 Task: Plan a scenic drive along the Pacific Coast Highway from San Francisco, California, to Los Angeles, California.
Action: Mouse moved to (259, 69)
Screenshot: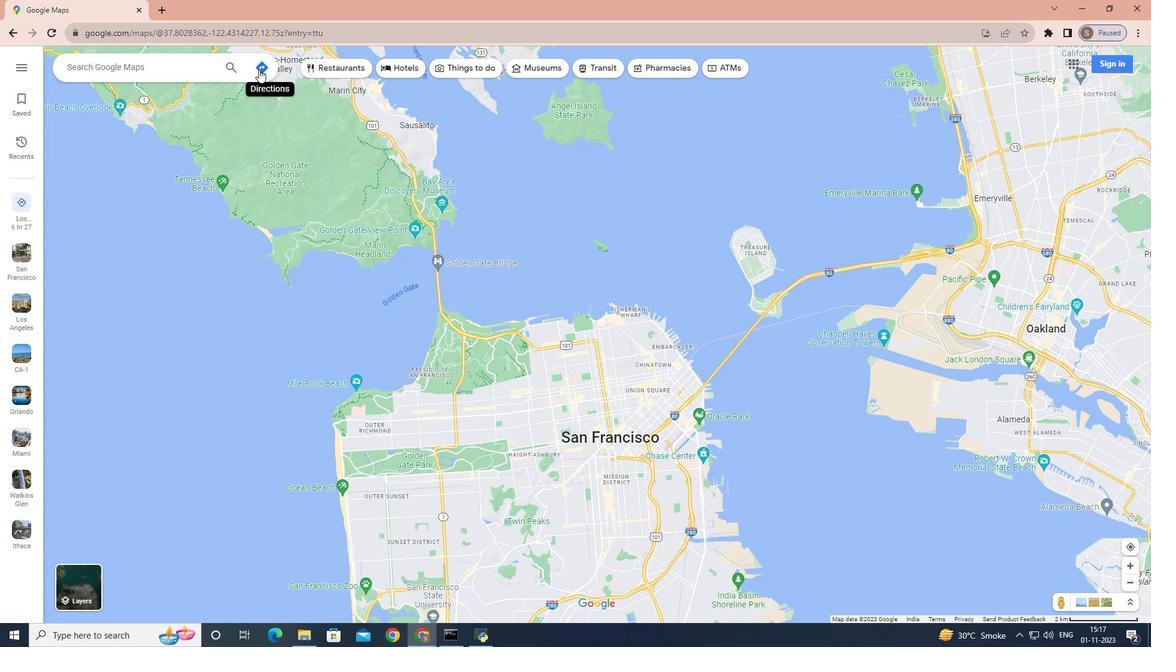 
Action: Mouse pressed left at (259, 69)
Screenshot: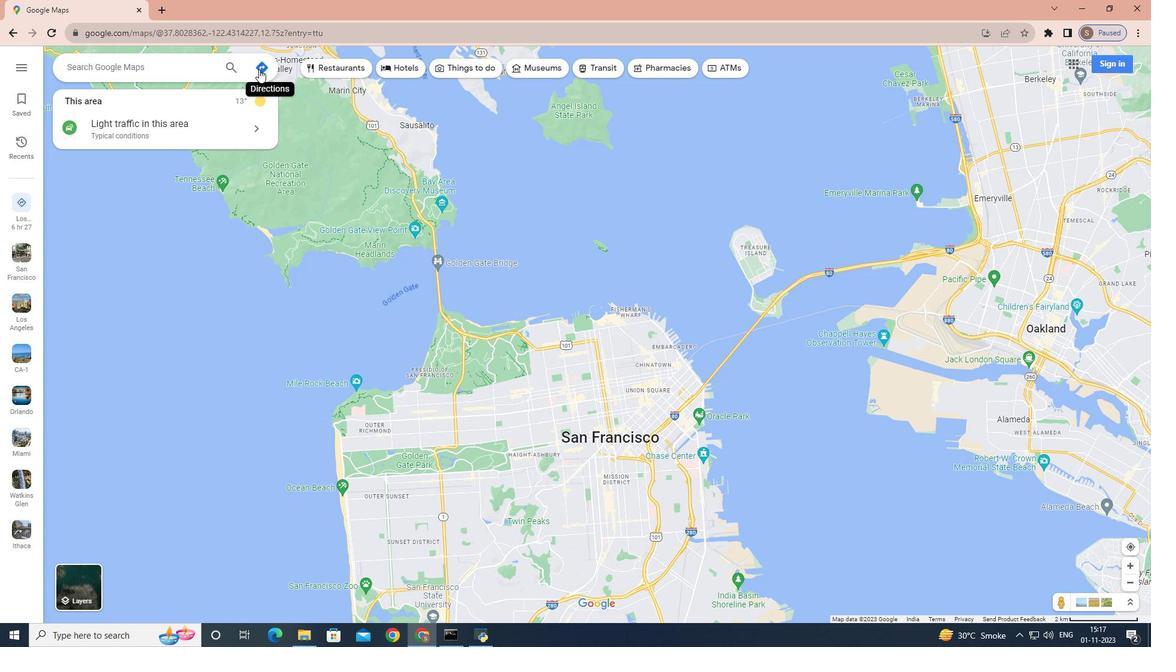 
Action: Mouse moved to (104, 103)
Screenshot: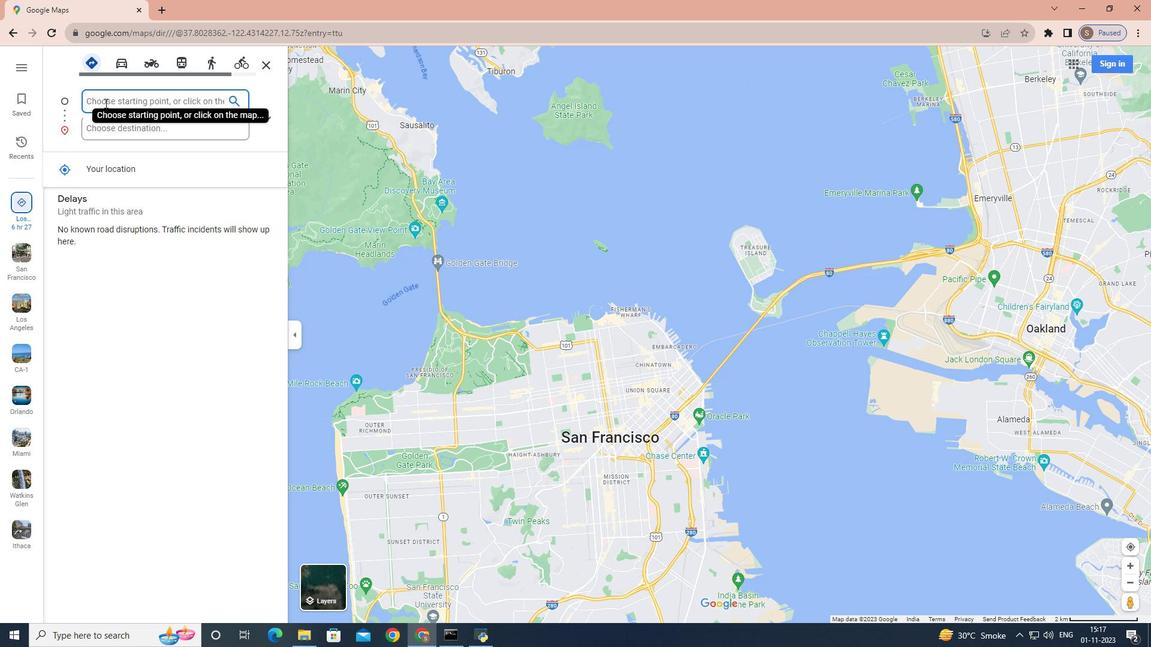 
Action: Mouse pressed left at (104, 103)
Screenshot: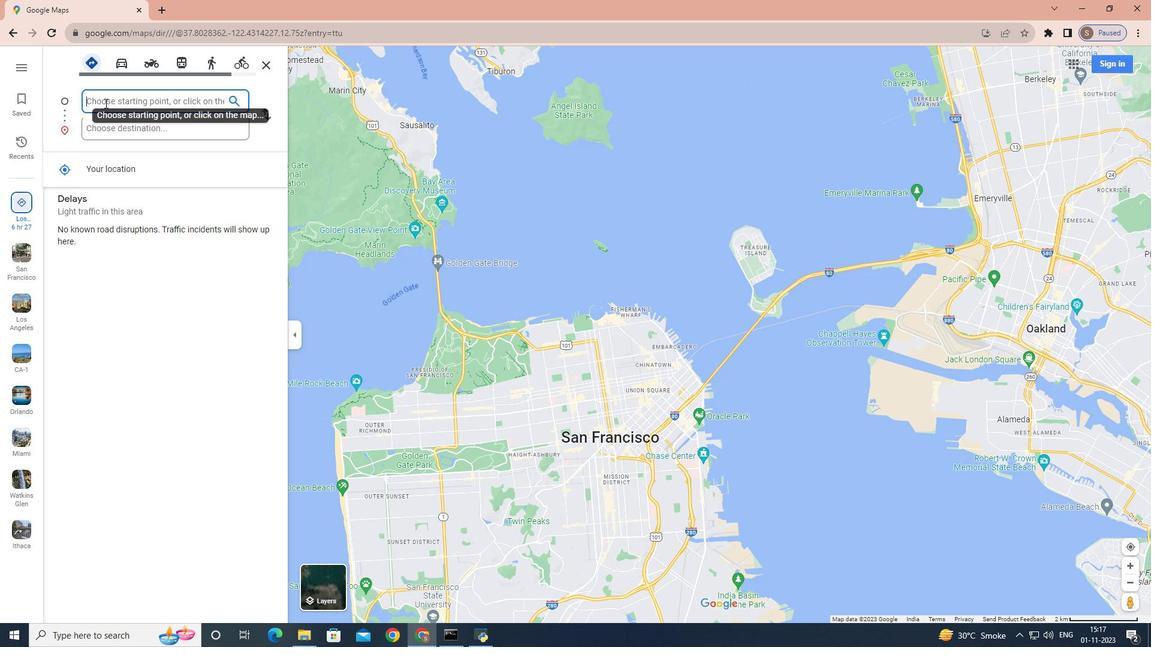 
Action: Key pressed <Key.shift>San<Key.space><Key.shift><Key.shift><Key.shift><Key.shift><Key.shift><Key.shift><Key.shift><Key.shift><Key.shift><Key.shift><Key.shift><Key.shift><Key.shift><Key.shift><Key.shift><Key.shift><Key.shift><Key.shift><Key.shift><Key.shift><Key.shift><Key.shift><Key.shift>Francisco,<Key.space><Key.shift>California
Screenshot: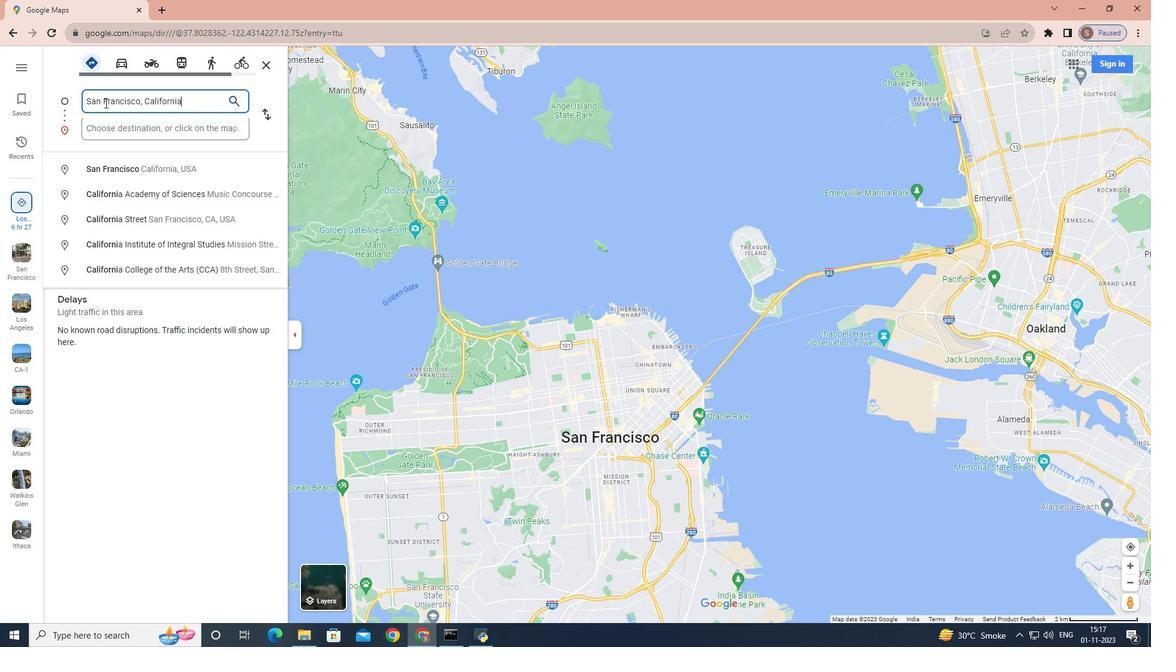 
Action: Mouse moved to (107, 128)
Screenshot: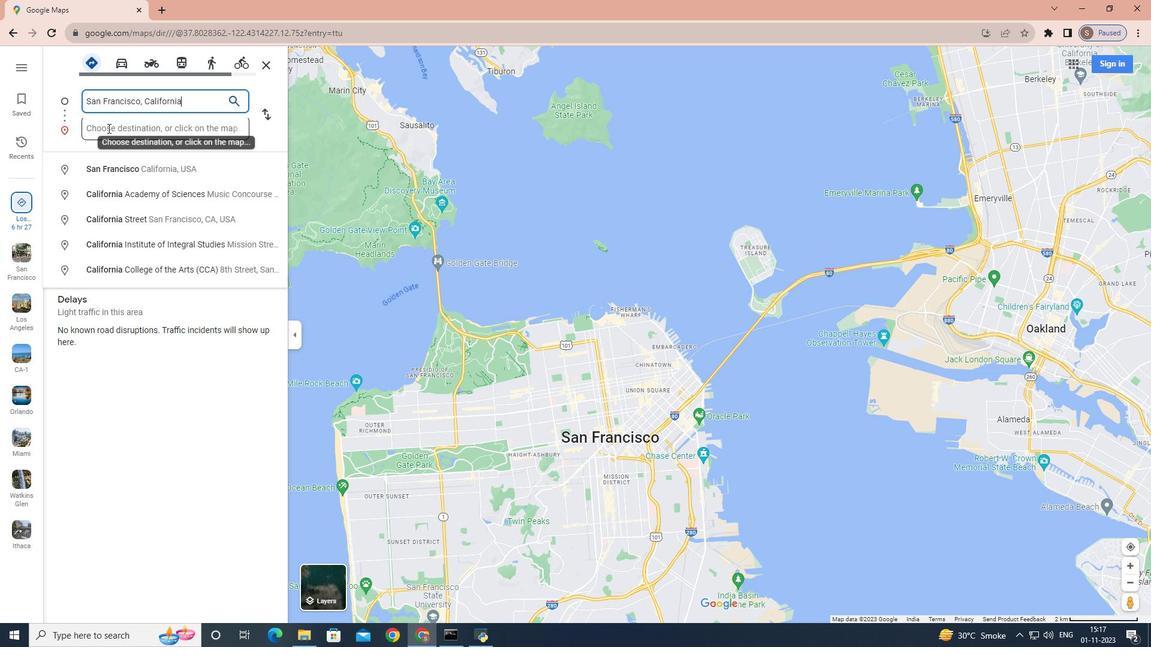 
Action: Mouse pressed left at (107, 128)
Screenshot: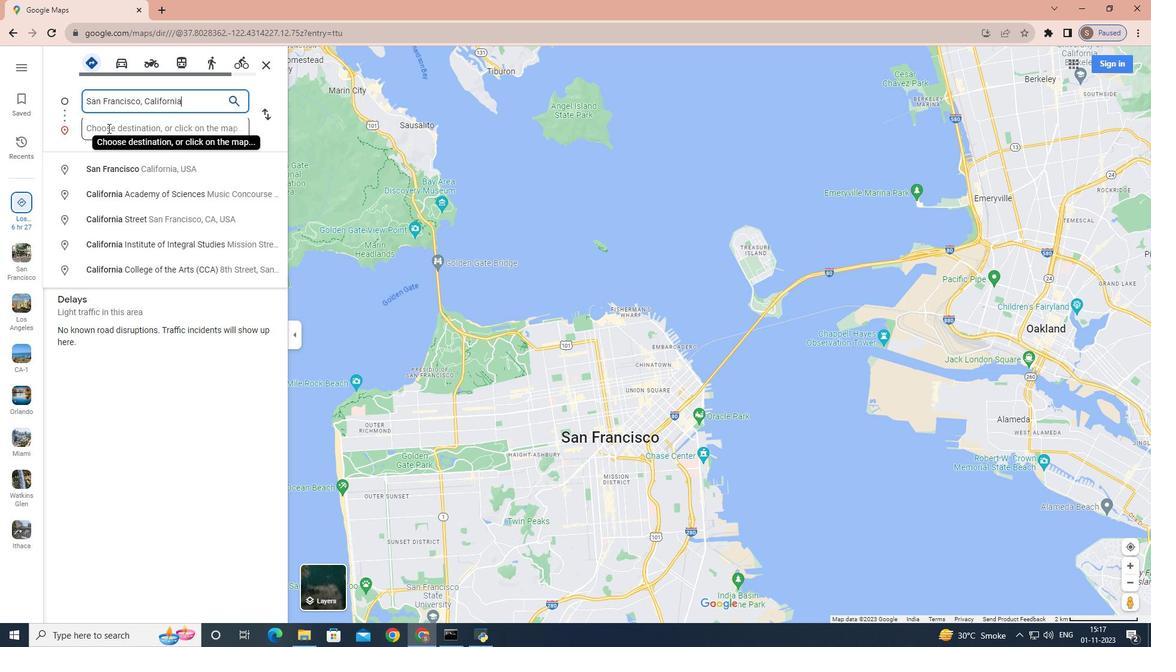 
Action: Key pressed <Key.shift_r><Key.shift_r><Key.shift_r>Los<Key.space><Key.shift>Angeles,<Key.space><Key.shift>A<Key.backspace><Key.shift>California<Key.enter>
Screenshot: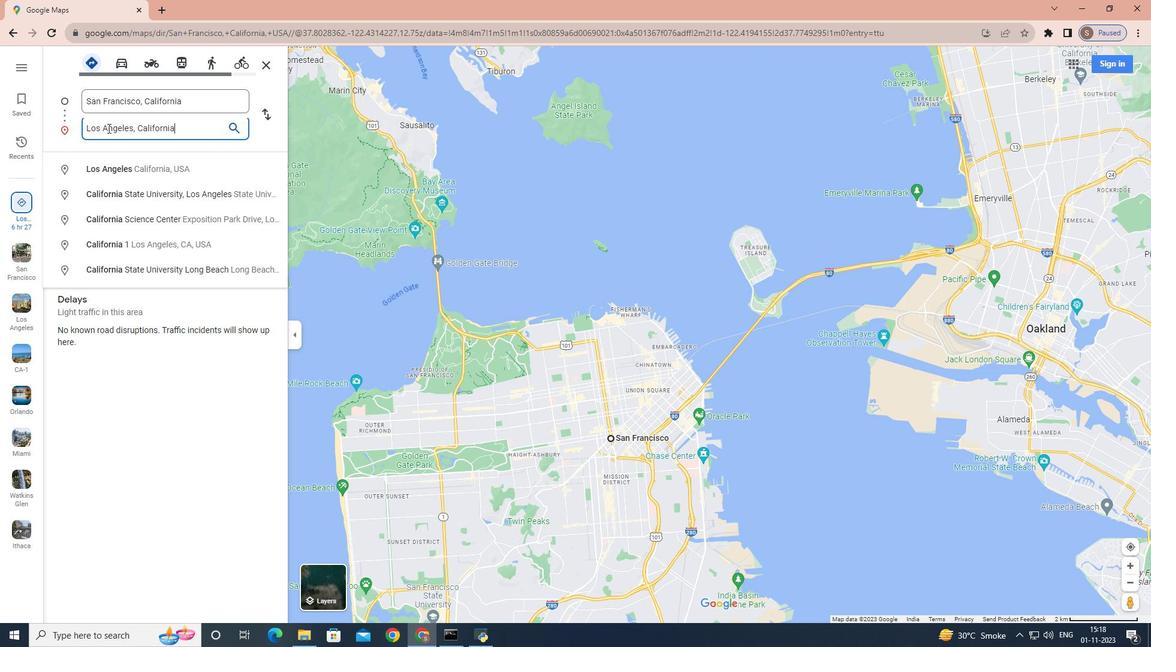 
Action: Mouse moved to (527, 68)
Screenshot: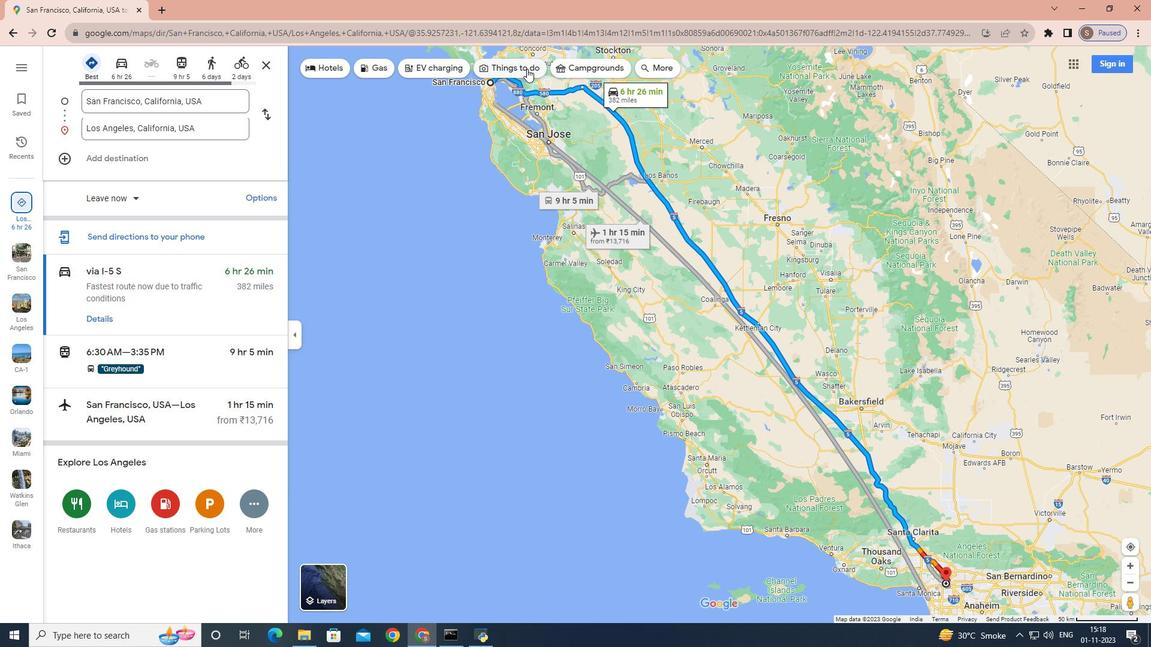
Action: Mouse pressed left at (527, 68)
Screenshot: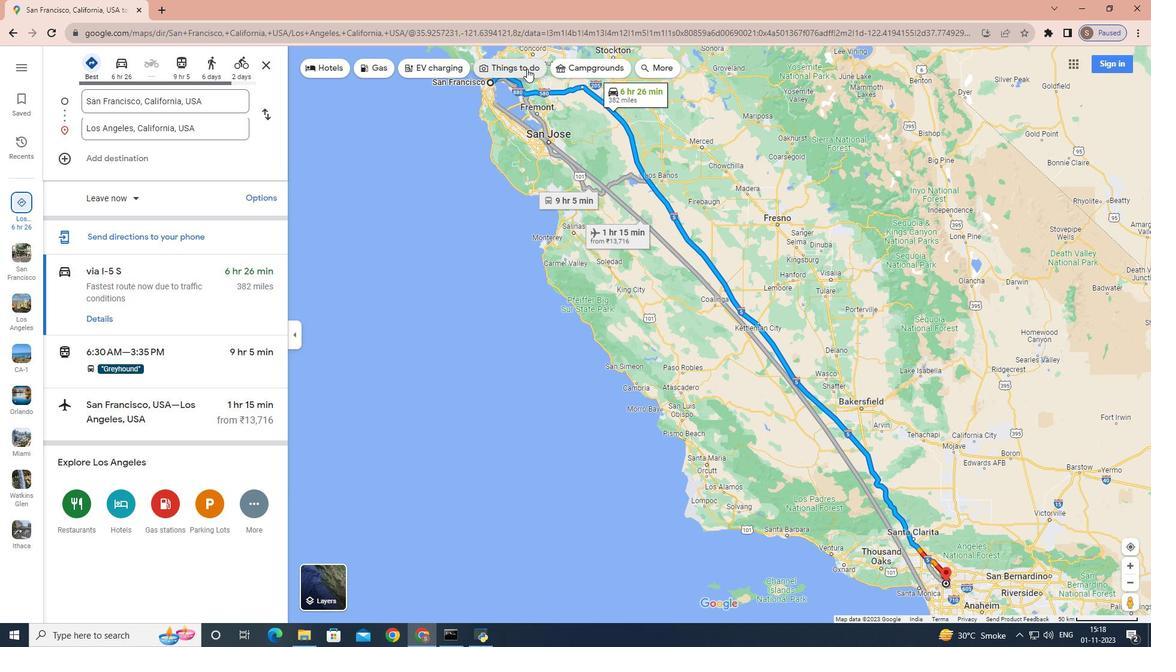 
Action: Mouse moved to (177, 62)
Screenshot: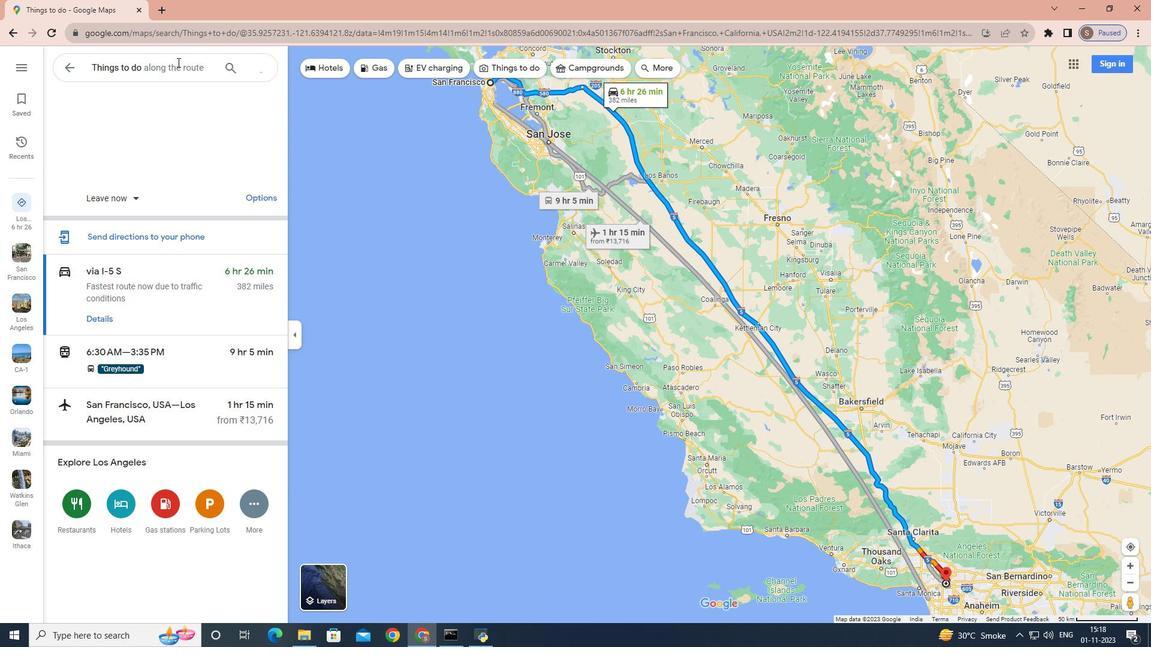 
Action: Mouse pressed left at (177, 62)
Screenshot: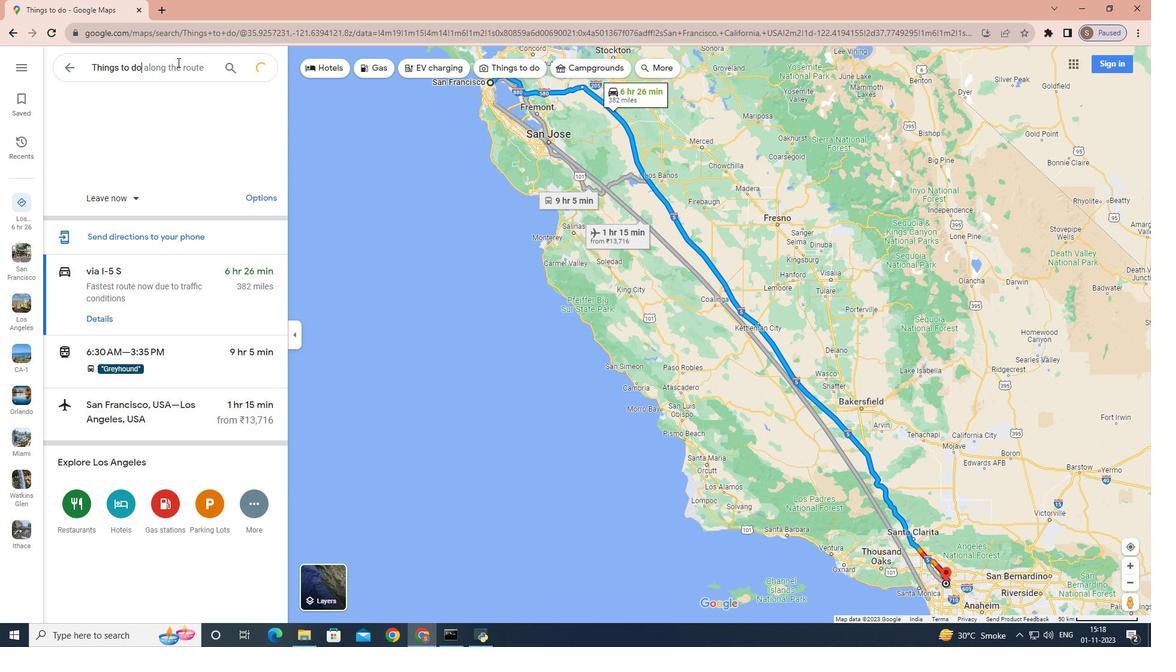
Action: Key pressed <Key.space><Key.shift_r>Pacific<Key.space><Key.shift>Coast<Key.space><Key.shift><Key.shift><Key.shift><Key.shift><Key.shift><Key.shift><Key.shift><Key.shift><Key.shift><Key.shift><Key.shift><Key.shift><Key.shift><Key.shift><Key.shift><Key.shift><Key.shift><Key.shift><Key.shift><Key.shift><Key.shift><Key.shift><Key.shift><Key.shift><Key.shift><Key.shift><Key.shift><Key.shift><Key.shift><Key.shift><Key.shift><Key.shift><Key.shift><Key.shift><Key.shift><Key.shift>Highway<Key.enter>
Screenshot: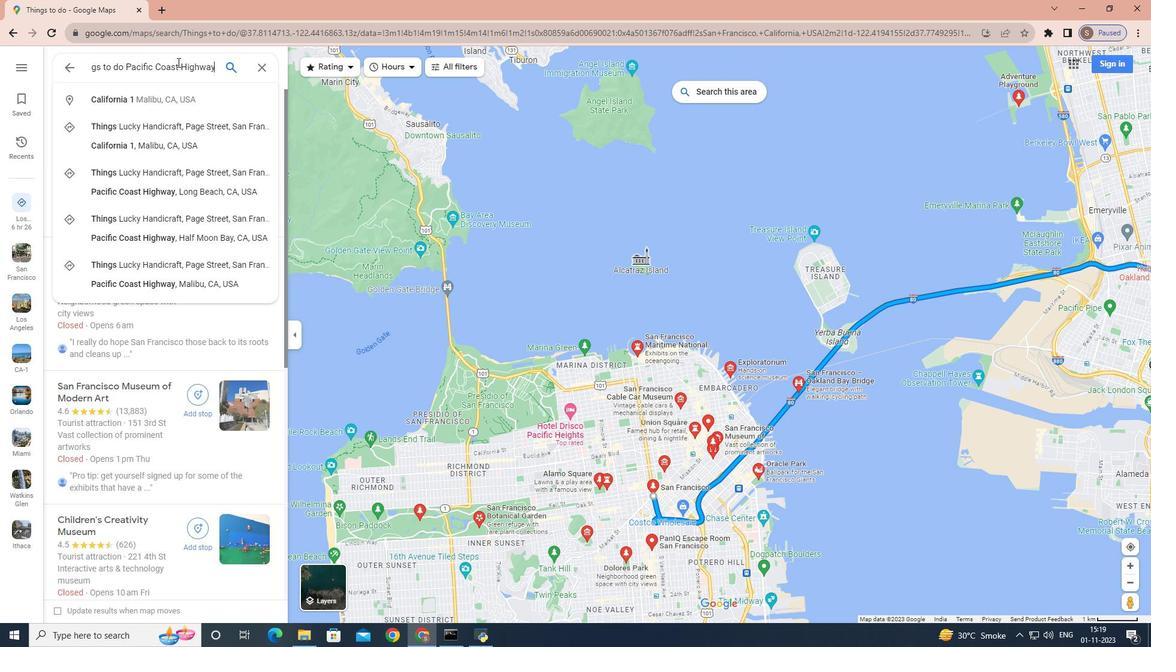 
Action: Mouse moved to (788, 605)
Screenshot: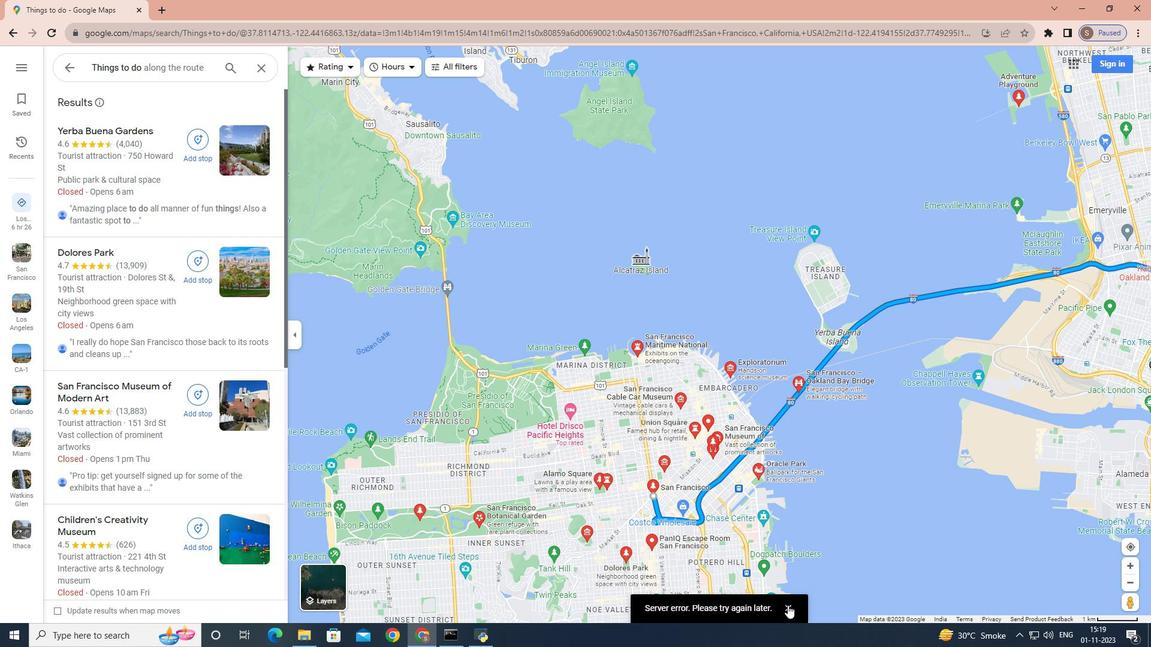 
Action: Mouse pressed left at (788, 605)
Screenshot: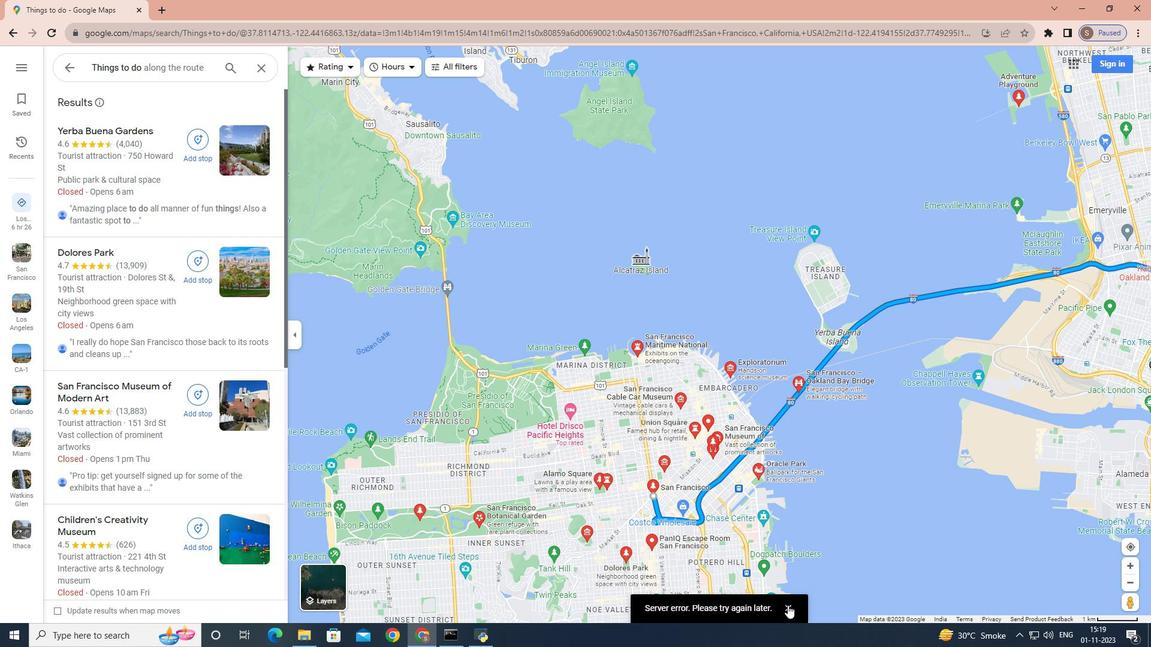 
Action: Mouse moved to (581, 470)
Screenshot: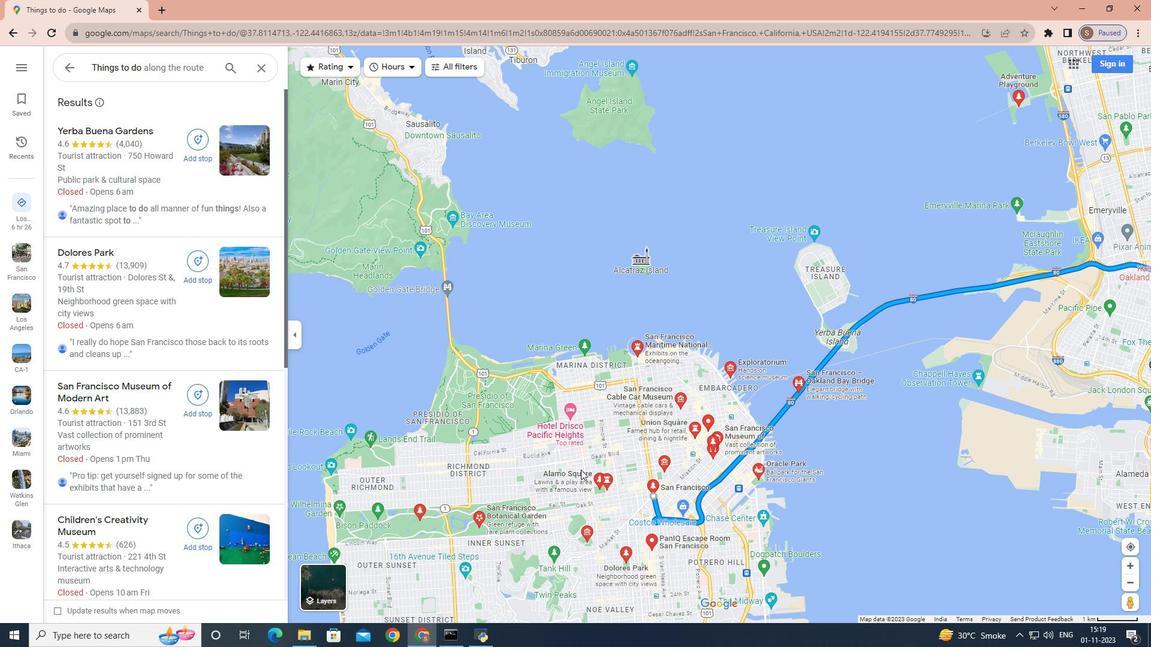 
